 Task: Create Card Employee Wellness Analytics Review in Board DevOps Platforms and Tools to Workspace Audit and Assurance Services. Create Card Disability Services Review in Board Email Marketing Triggered Campaigns to Workspace Audit and Assurance Services. Create Card Customer Referral Program Review in Board Product User Interface Design and Testing to Workspace Audit and Assurance Services
Action: Mouse moved to (76, 255)
Screenshot: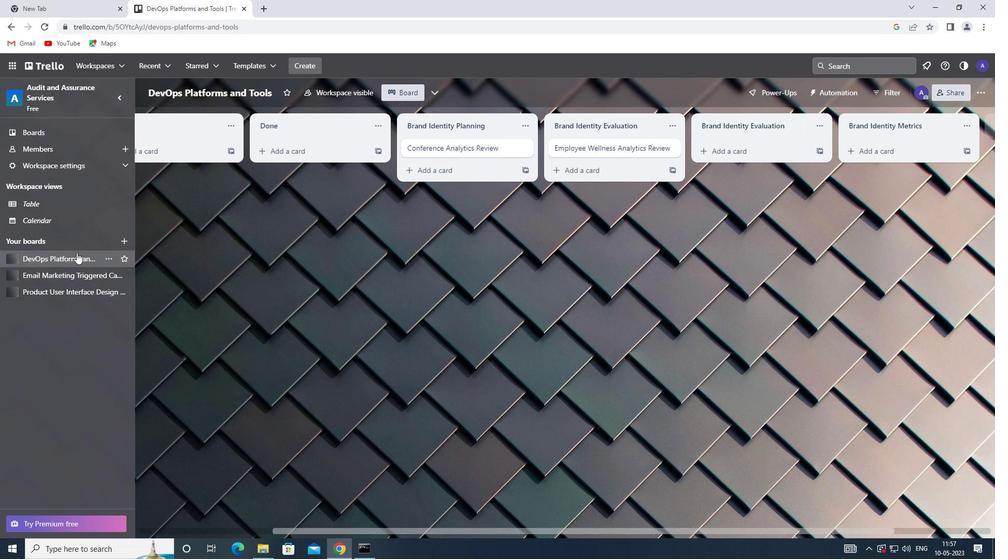 
Action: Mouse pressed left at (76, 255)
Screenshot: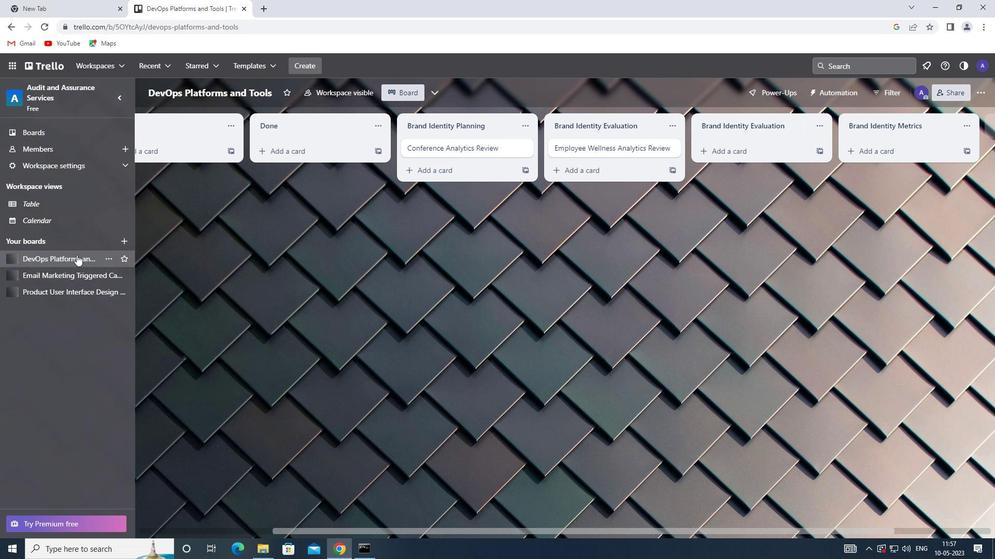 
Action: Mouse moved to (729, 143)
Screenshot: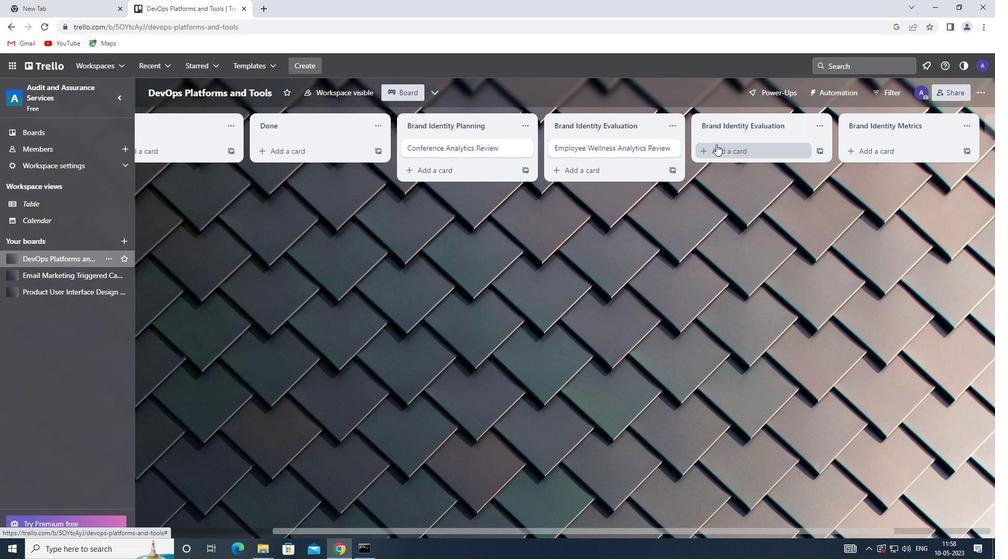 
Action: Mouse pressed left at (729, 143)
Screenshot: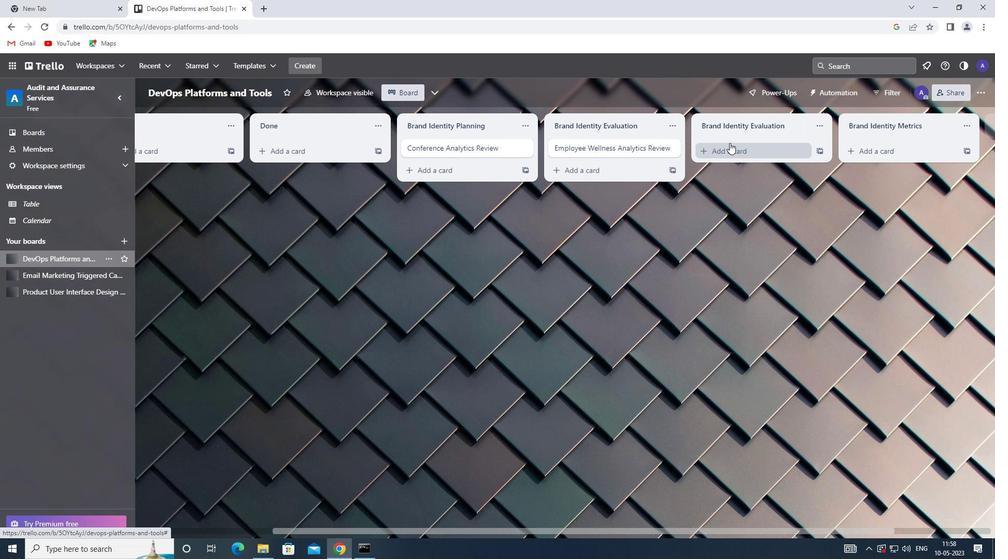 
Action: Mouse moved to (719, 151)
Screenshot: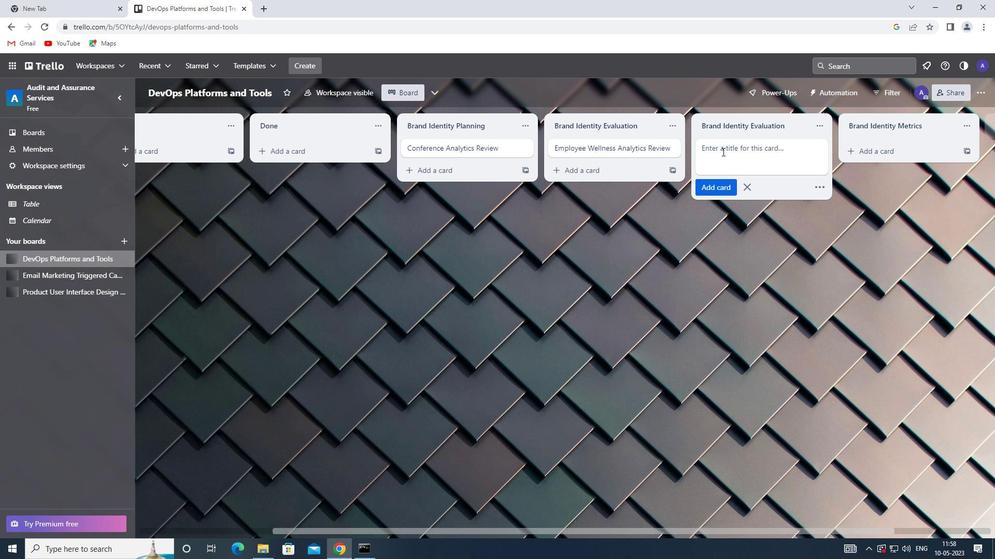 
Action: Key pressed <Key.shift>EMPLOYEE<Key.space><Key.shift>WELLNESS<Key.space><Key.shift><Key.shift><Key.shift><Key.shift><Key.shift><Key.shift><Key.shift><Key.shift><Key.shift>ANALYTICS
Screenshot: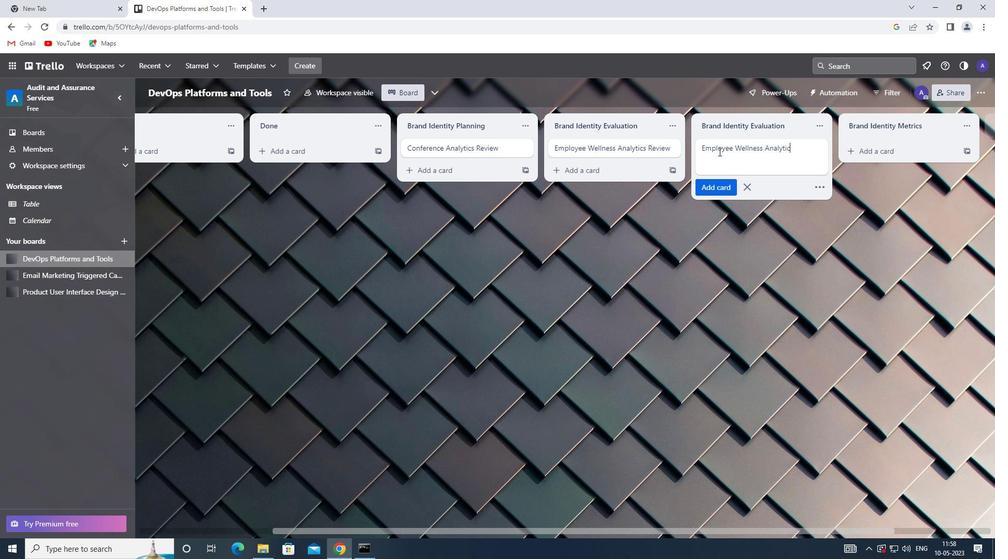 
Action: Mouse moved to (711, 154)
Screenshot: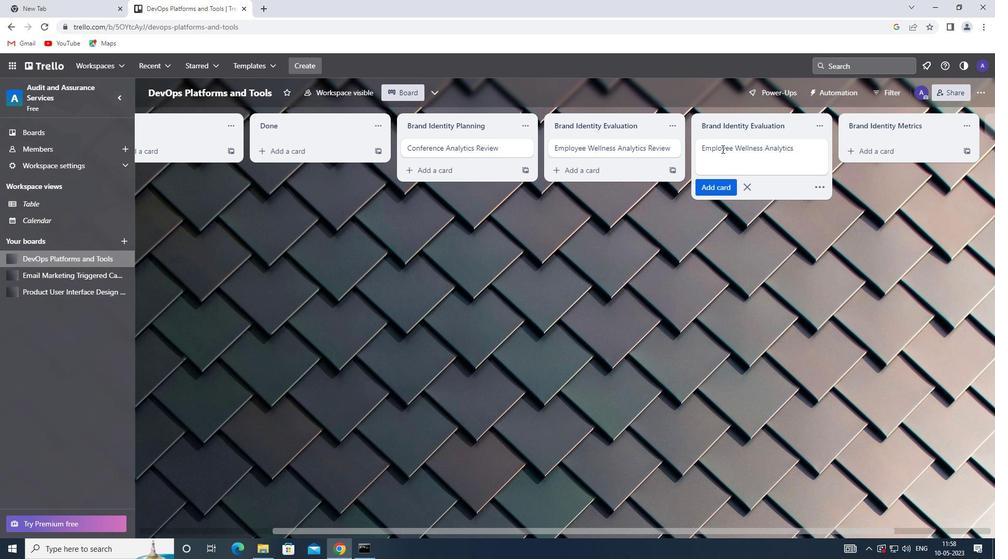 
Action: Key pressed <Key.enter>
Screenshot: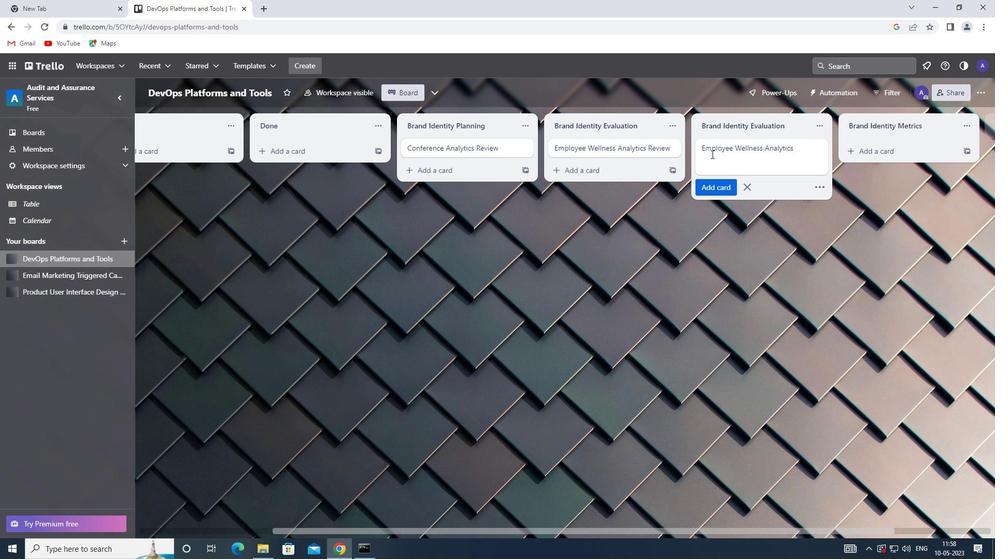 
Action: Mouse moved to (83, 273)
Screenshot: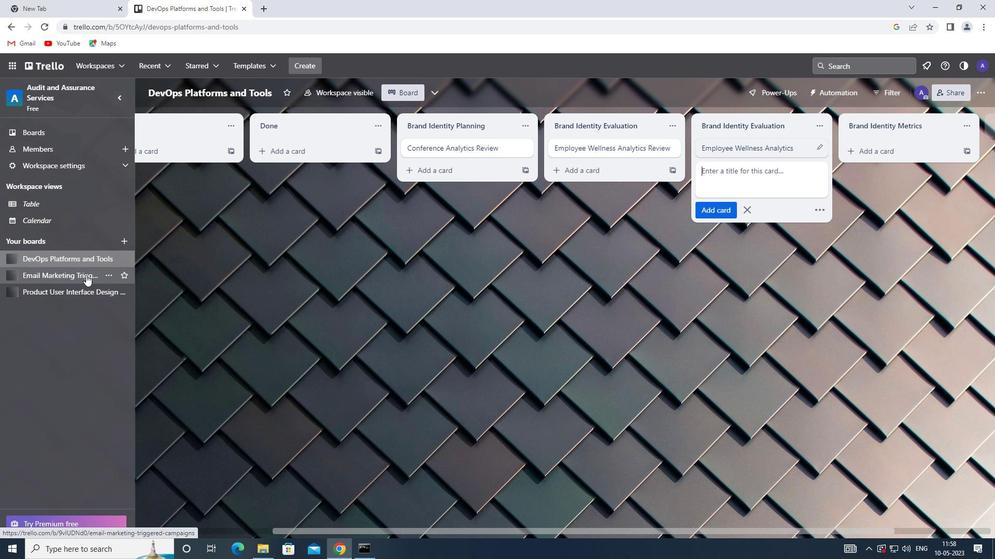 
Action: Mouse pressed left at (83, 273)
Screenshot: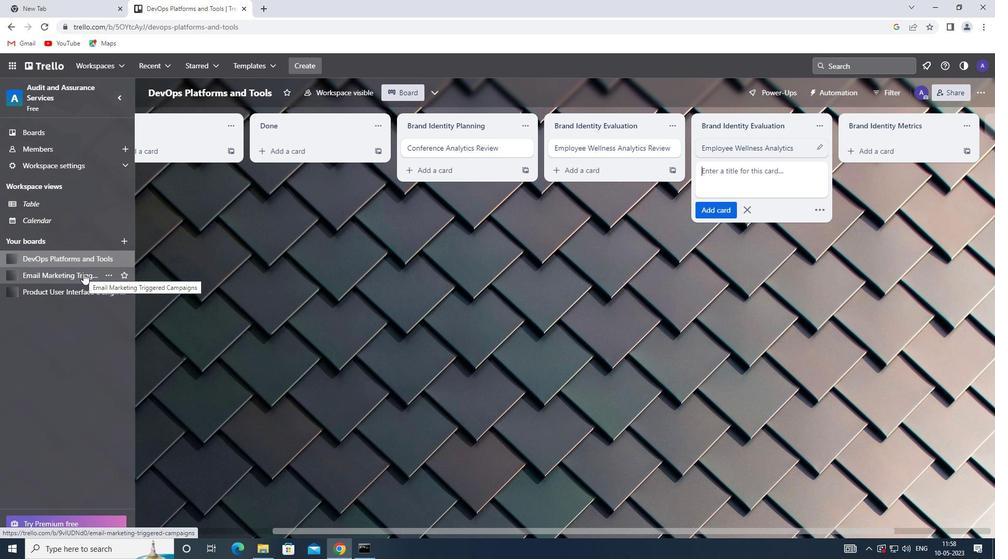 
Action: Mouse moved to (682, 528)
Screenshot: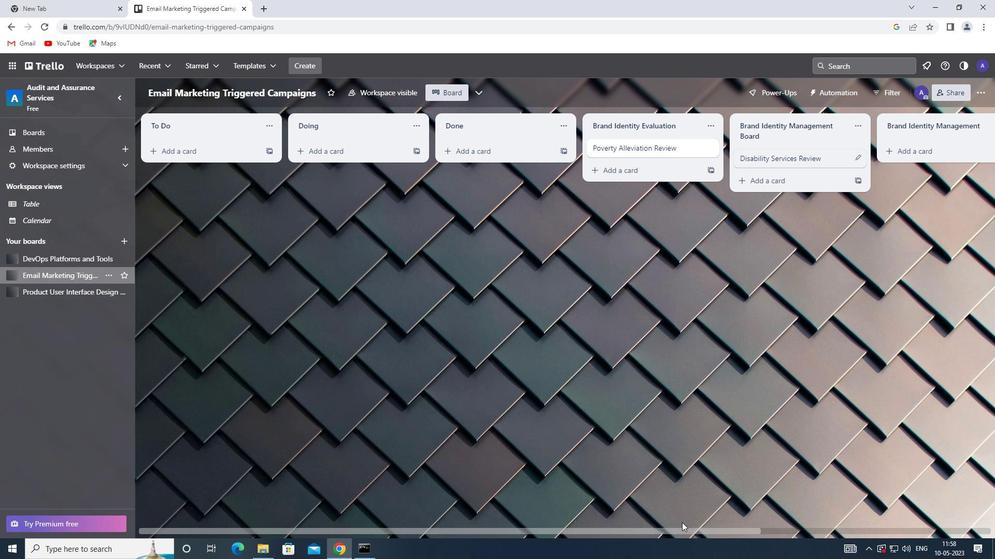 
Action: Mouse pressed left at (682, 528)
Screenshot: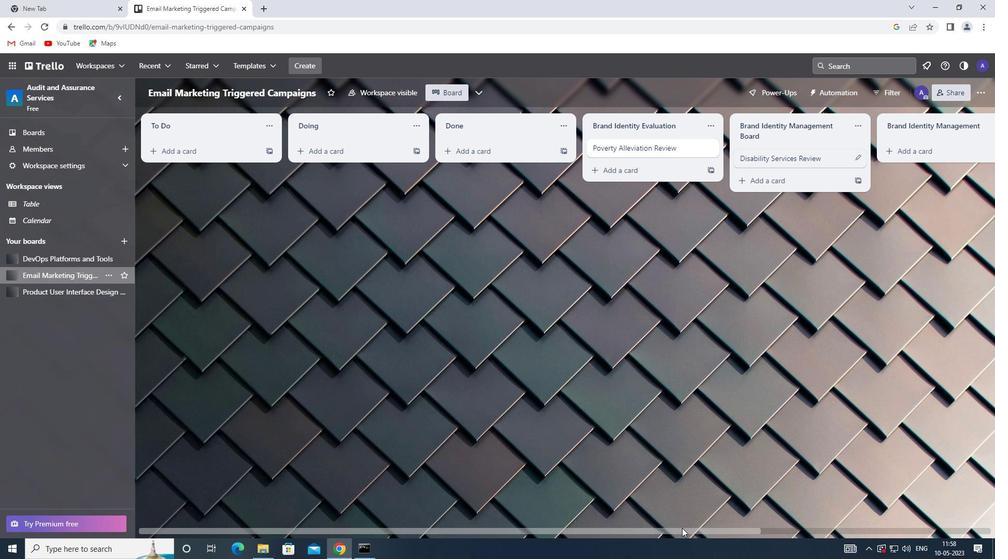 
Action: Mouse moved to (720, 149)
Screenshot: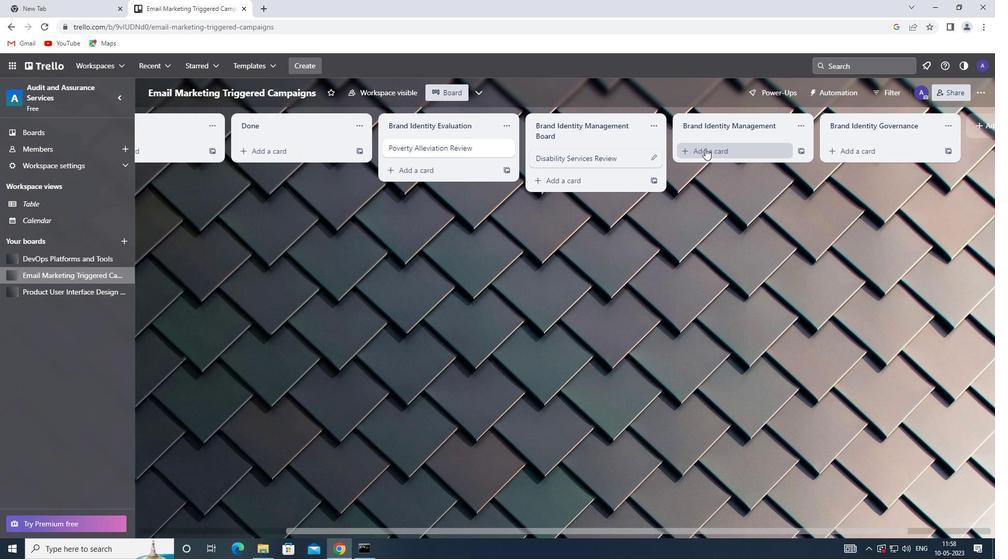 
Action: Mouse pressed left at (720, 149)
Screenshot: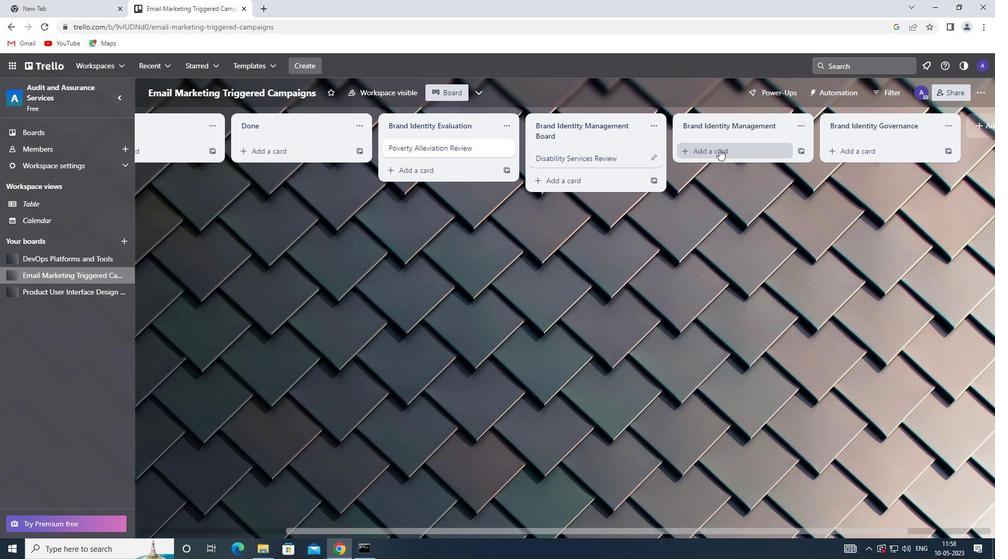 
Action: Mouse moved to (698, 162)
Screenshot: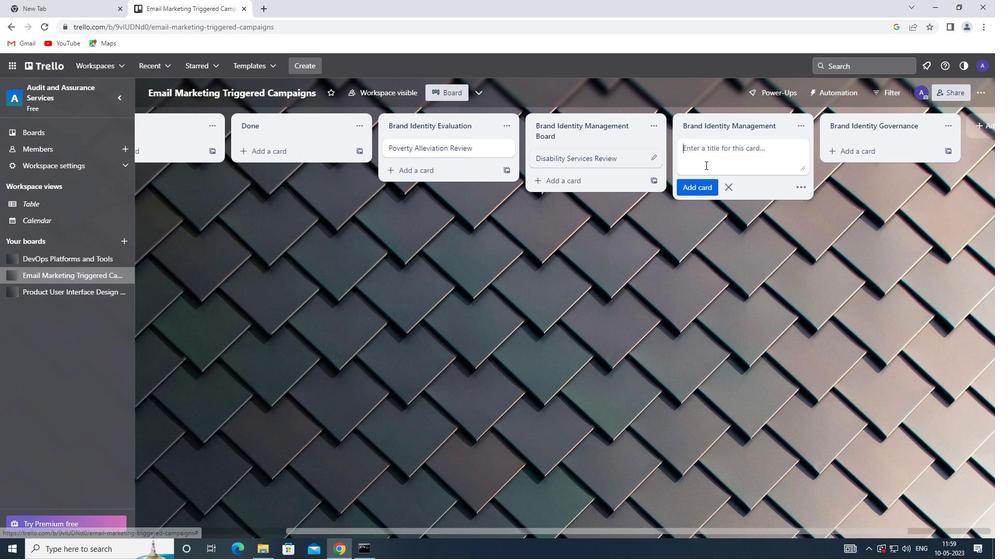 
Action: Mouse pressed left at (698, 162)
Screenshot: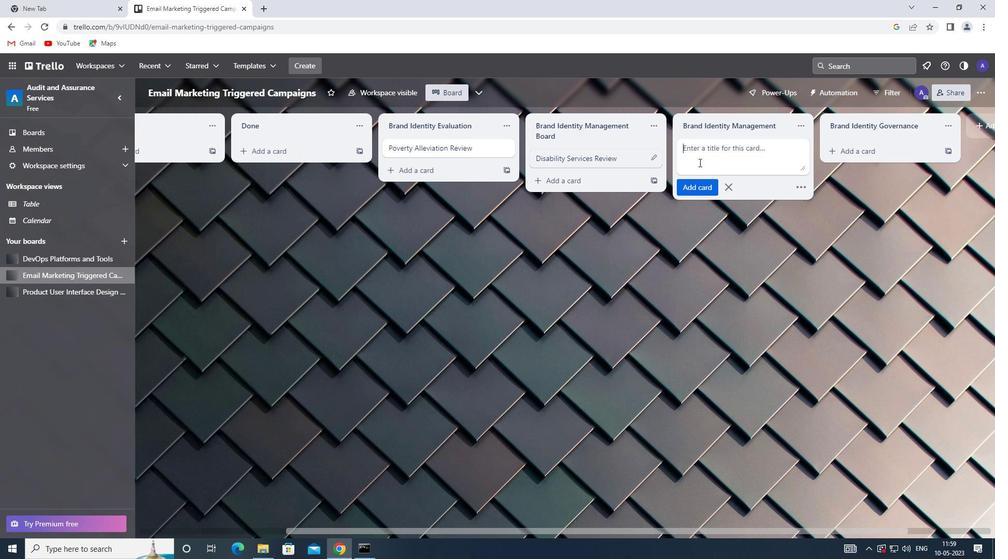 
Action: Key pressed <Key.shift>DISABILITY<Key.space><Key.shift>SERVICES<Key.space><Key.shift>REVIEW
Screenshot: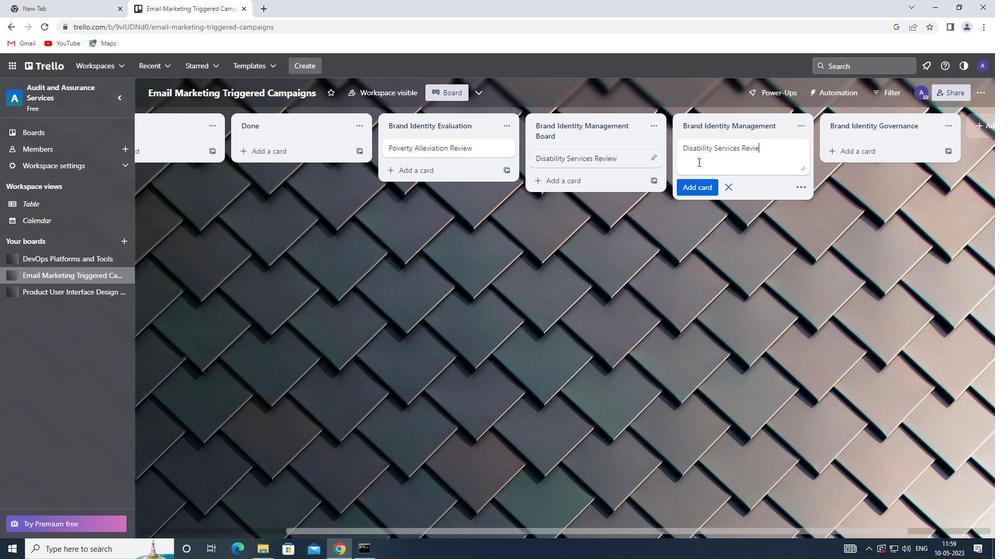 
Action: Mouse moved to (689, 163)
Screenshot: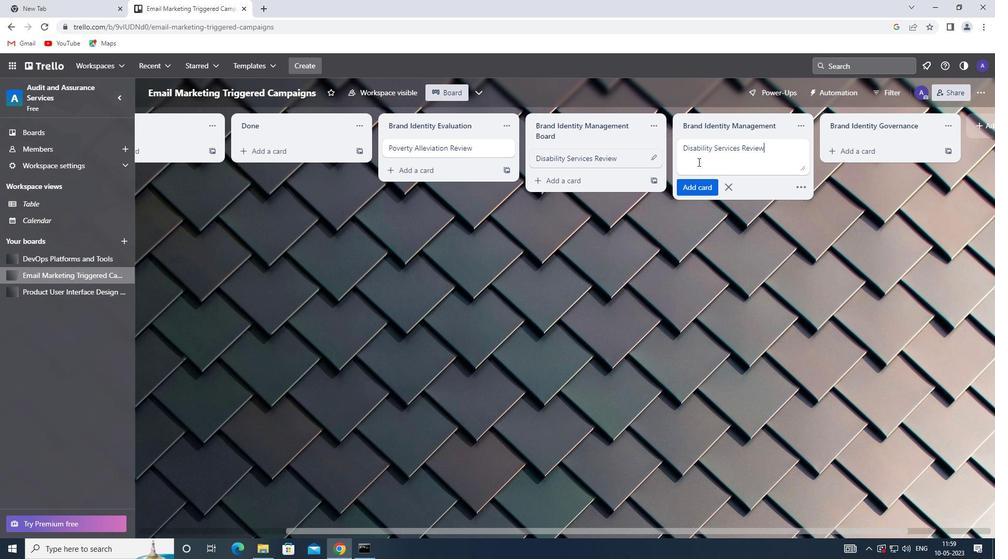 
Action: Key pressed <Key.enter>
Screenshot: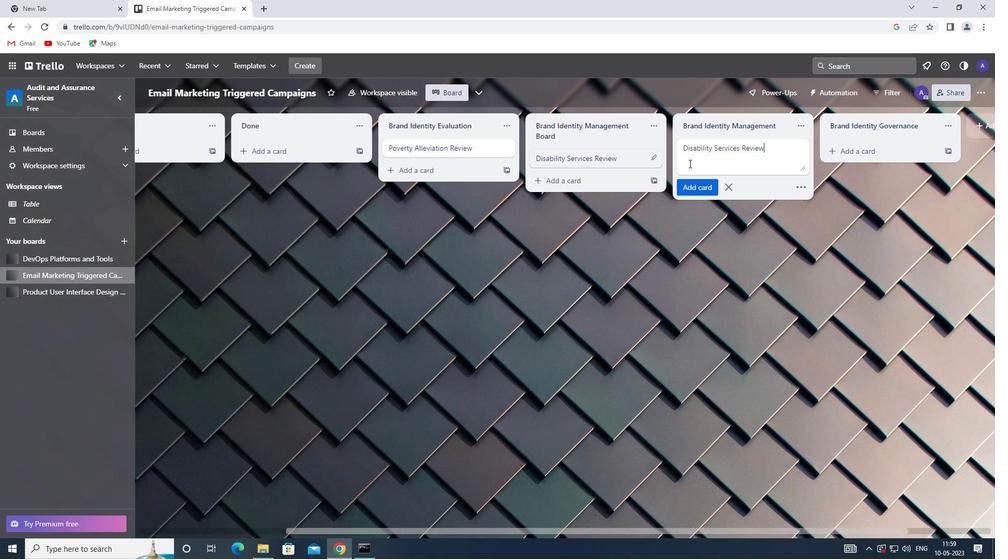 
Action: Mouse moved to (70, 289)
Screenshot: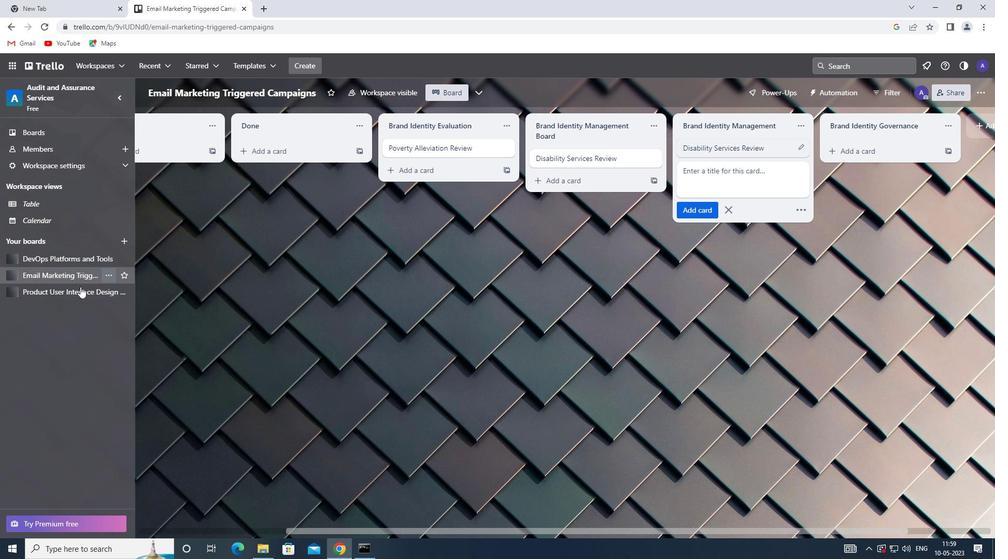 
Action: Mouse pressed left at (70, 289)
Screenshot: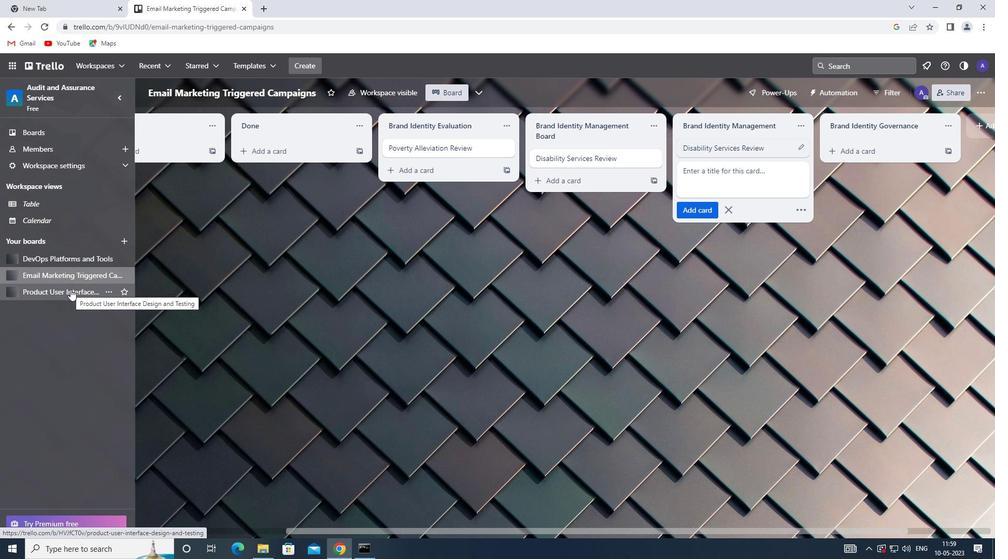 
Action: Mouse moved to (796, 173)
Screenshot: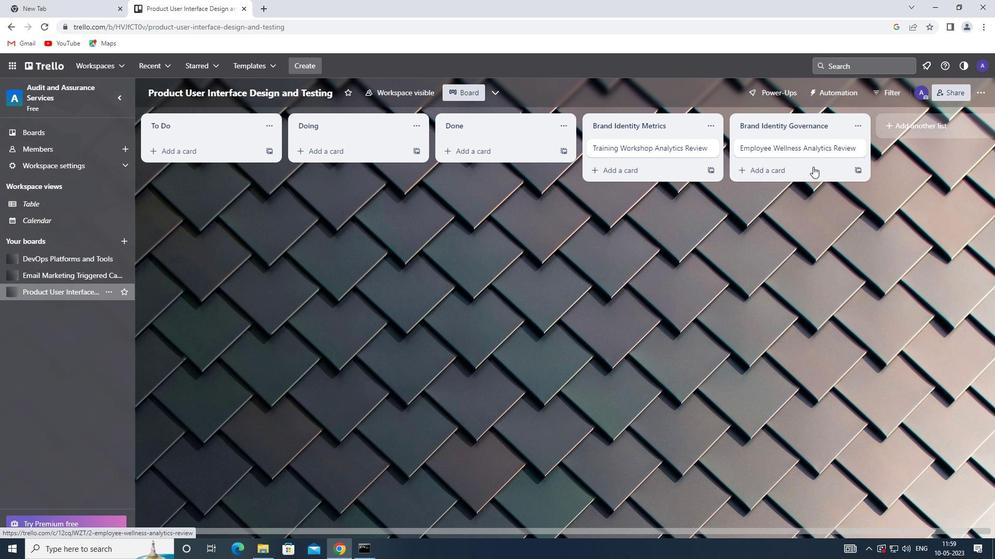 
Action: Mouse pressed left at (796, 173)
Screenshot: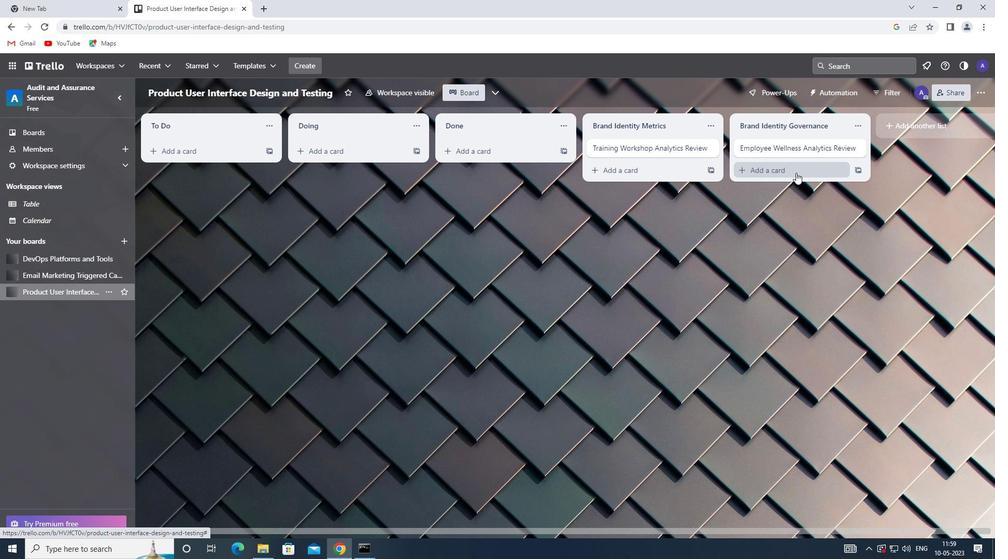 
Action: Mouse moved to (752, 173)
Screenshot: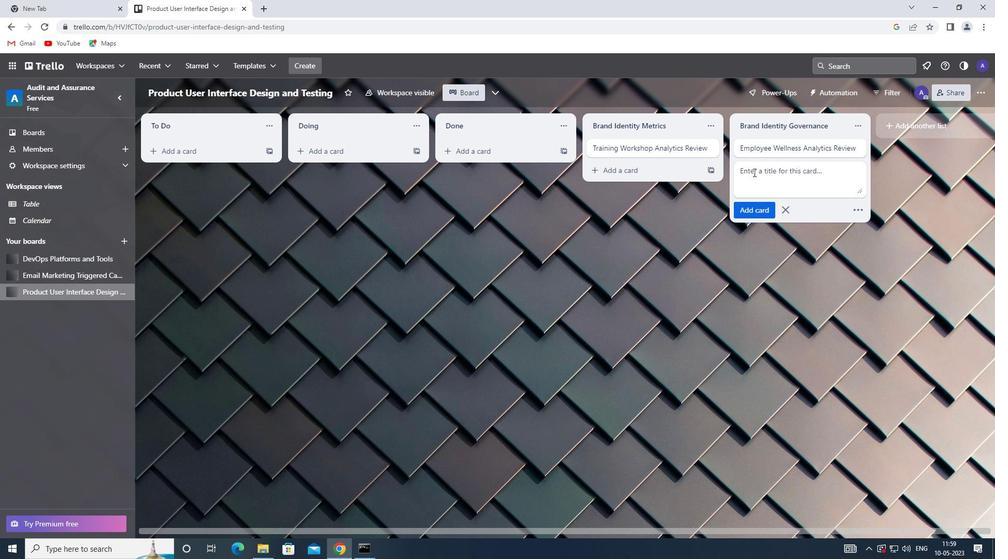 
Action: Mouse pressed left at (752, 173)
Screenshot: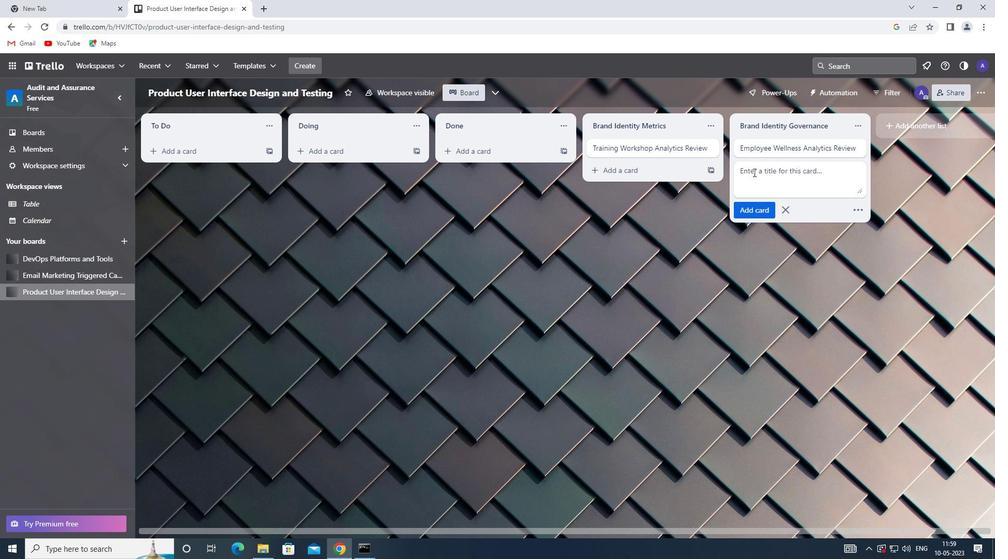 
Action: Mouse moved to (752, 173)
Screenshot: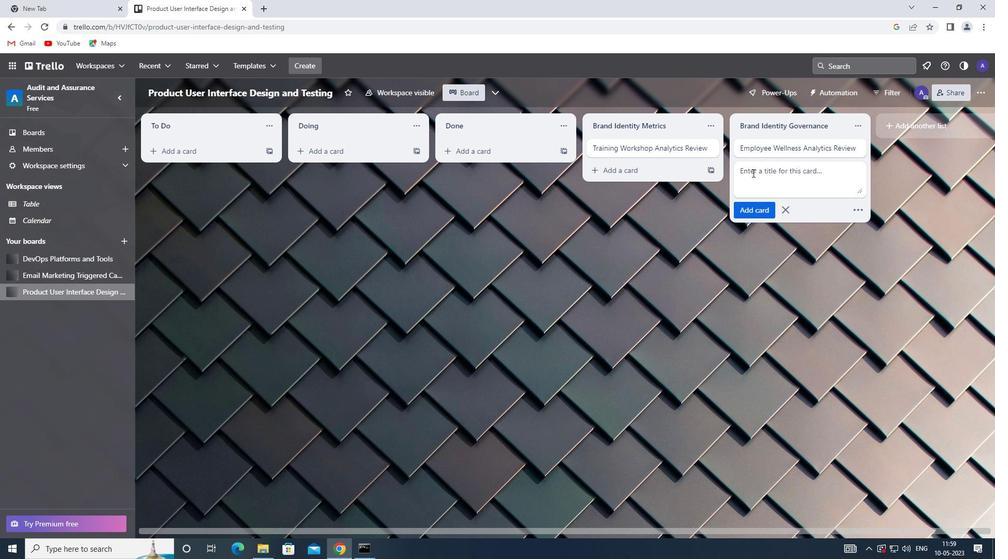 
Action: Key pressed <Key.shift><Key.shift><Key.shift>CUSTOMER<Key.space><Key.shift><Key.shift>REFERRAL<Key.space><Key.shift>PROGRAM<Key.space><Key.shift>REVIEW<Key.enter>
Screenshot: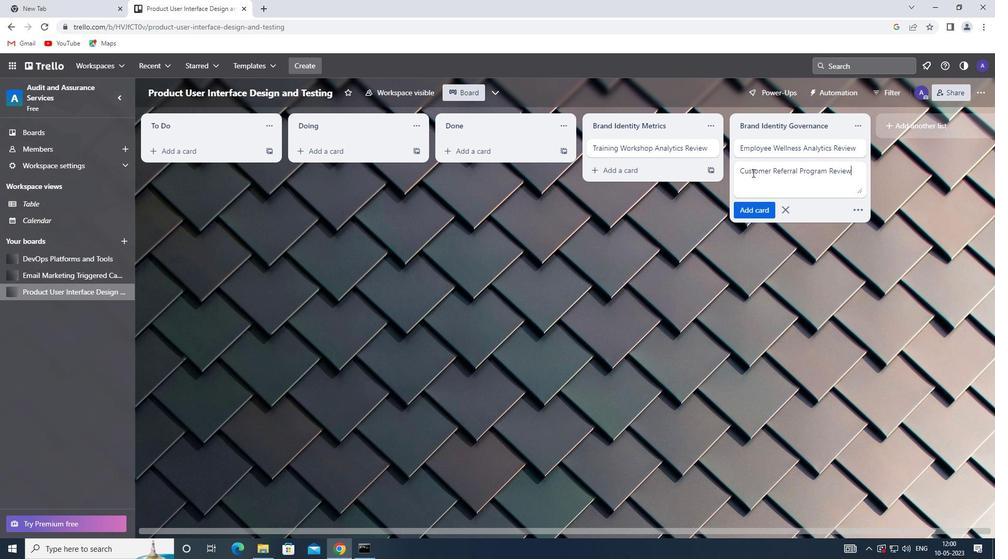 
